 Task: Create a board button that unarchives a list "Trello first" on board "Progress report".
Action: Mouse pressed left at (402, 287)
Screenshot: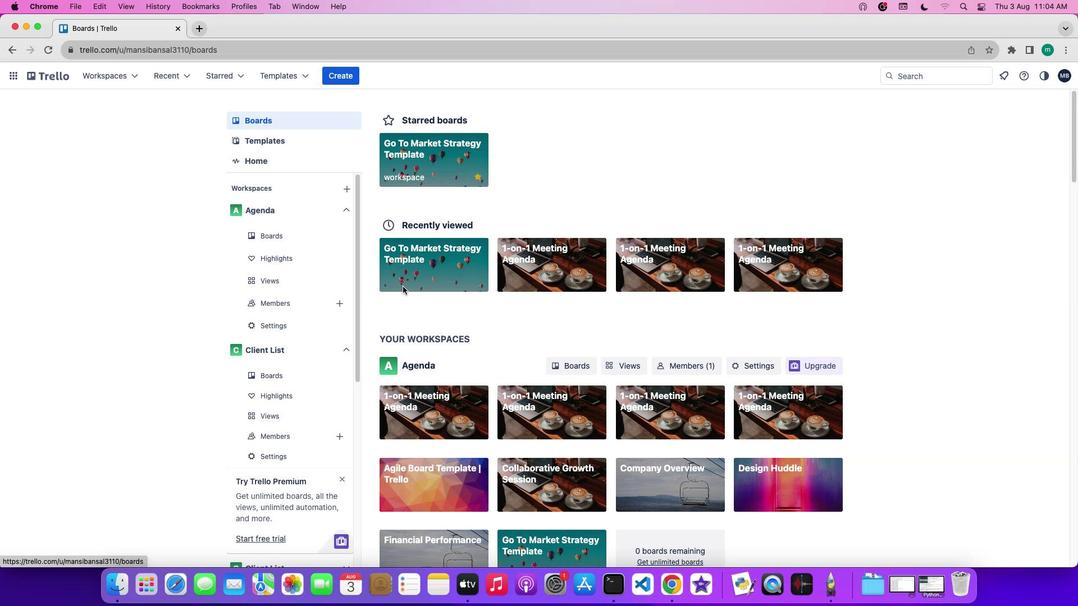 
Action: Mouse pressed left at (402, 287)
Screenshot: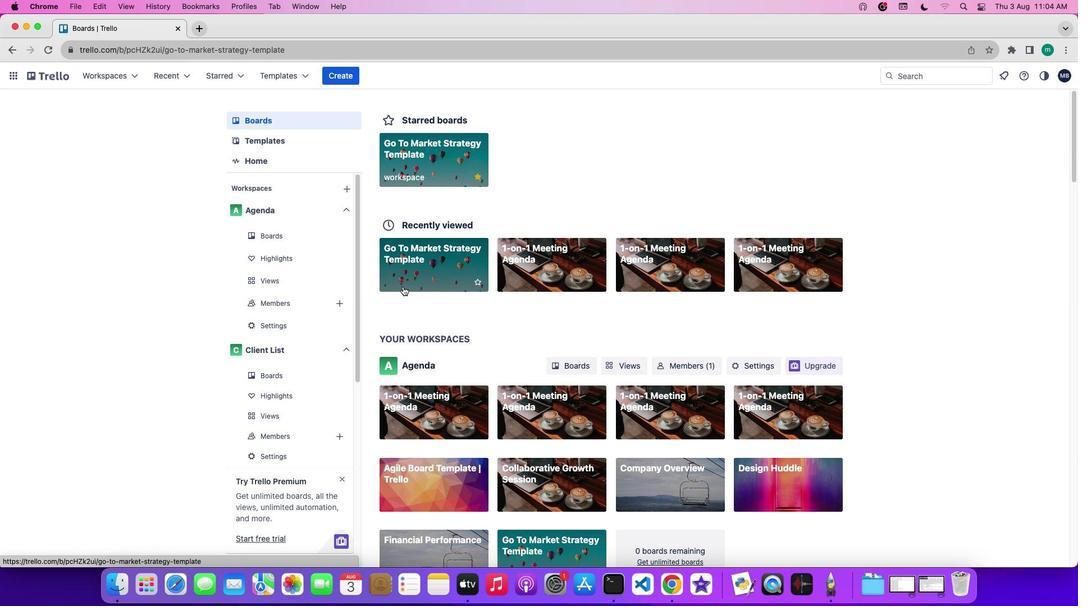 
Action: Mouse moved to (904, 239)
Screenshot: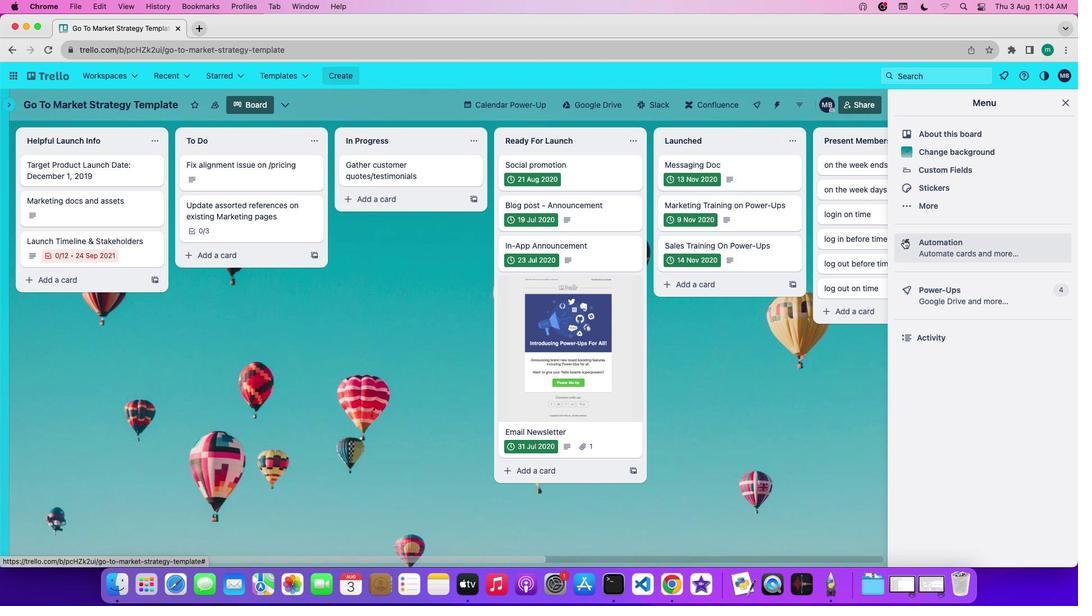 
Action: Mouse pressed left at (904, 239)
Screenshot: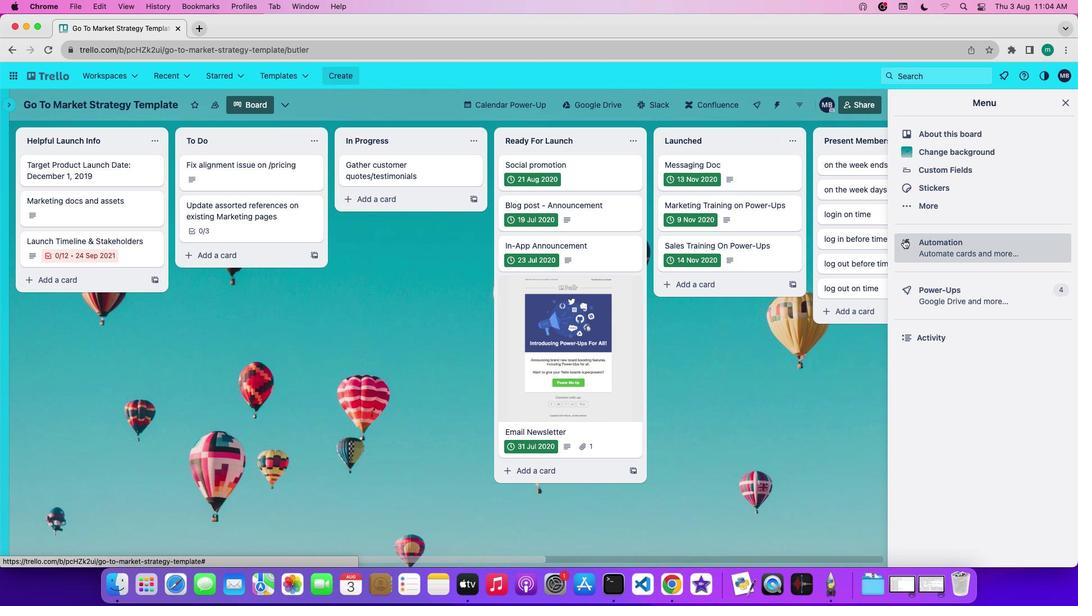 
Action: Mouse moved to (85, 317)
Screenshot: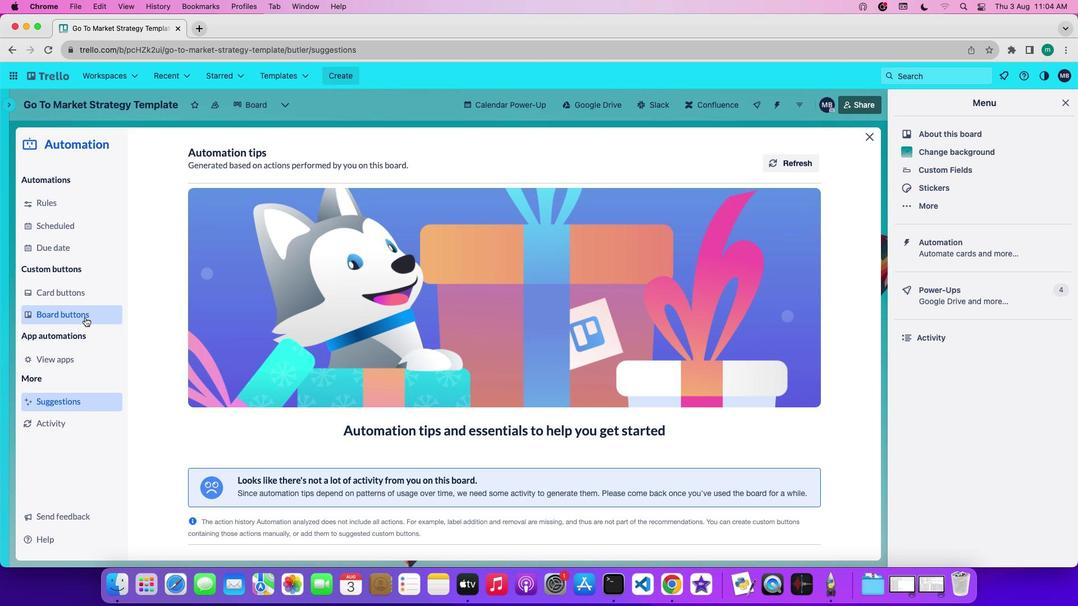 
Action: Mouse pressed left at (85, 317)
Screenshot: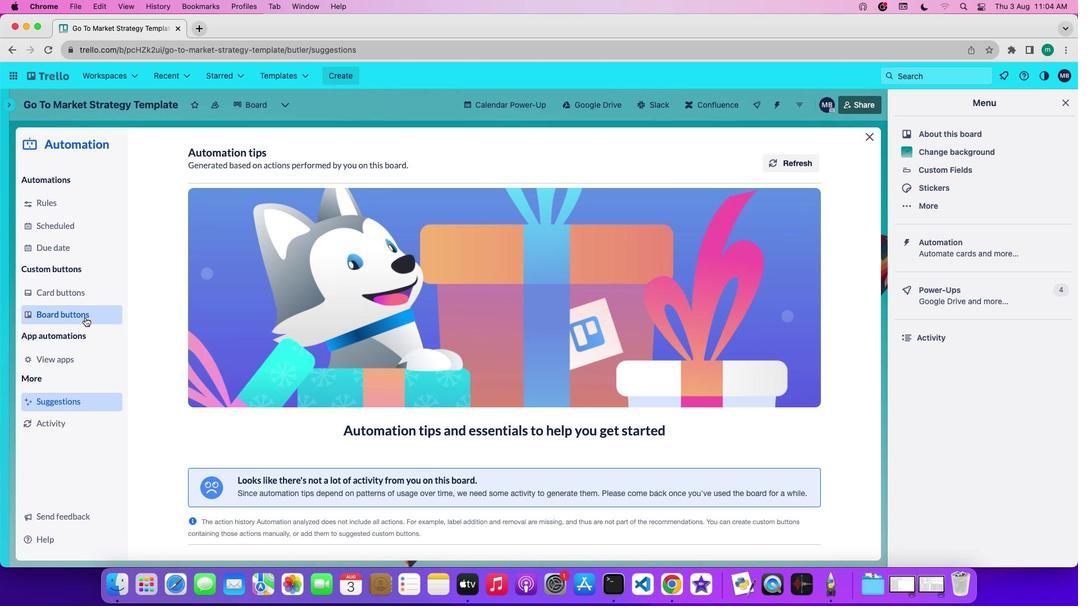 
Action: Mouse moved to (228, 384)
Screenshot: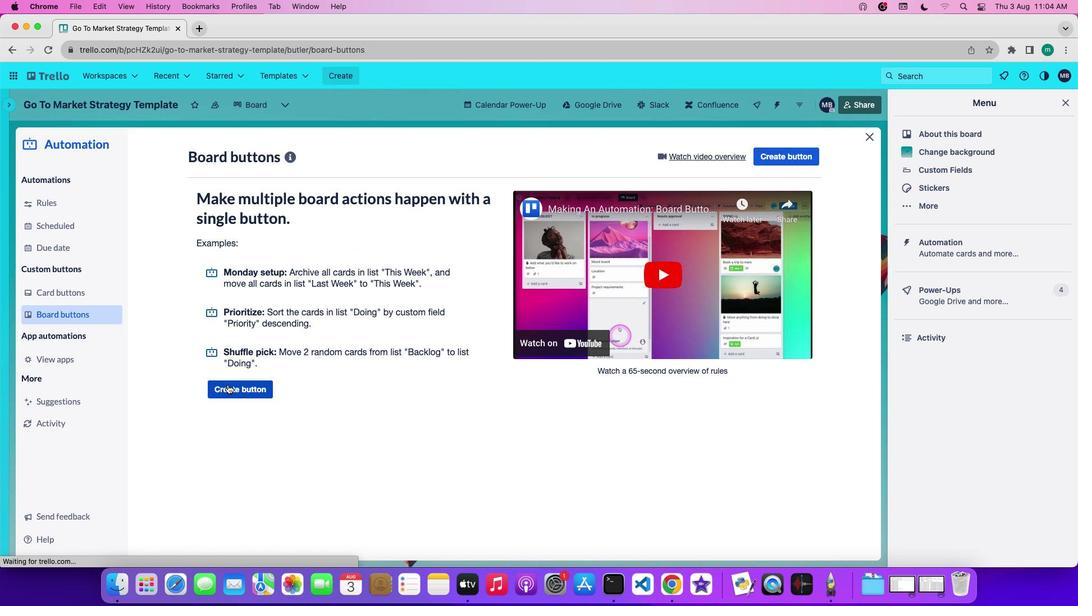 
Action: Mouse pressed left at (228, 384)
Screenshot: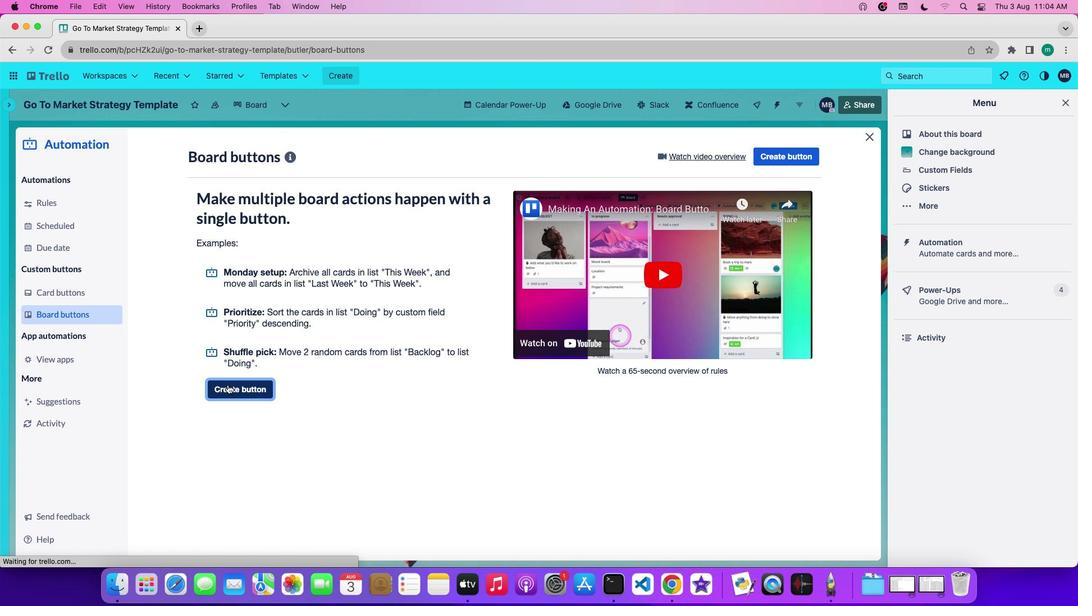 
Action: Mouse moved to (465, 307)
Screenshot: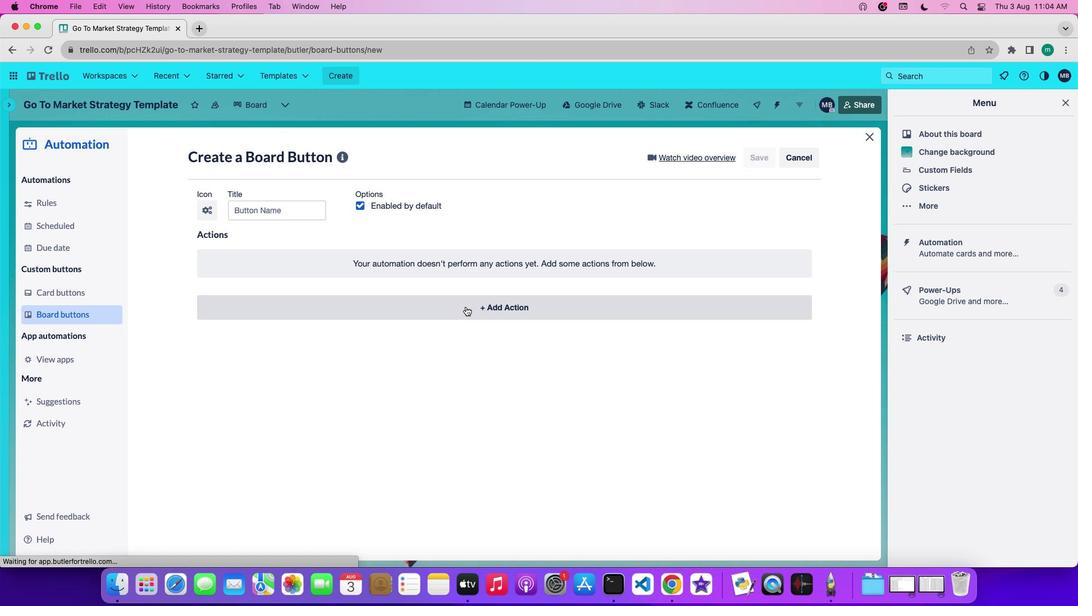 
Action: Mouse pressed left at (465, 307)
Screenshot: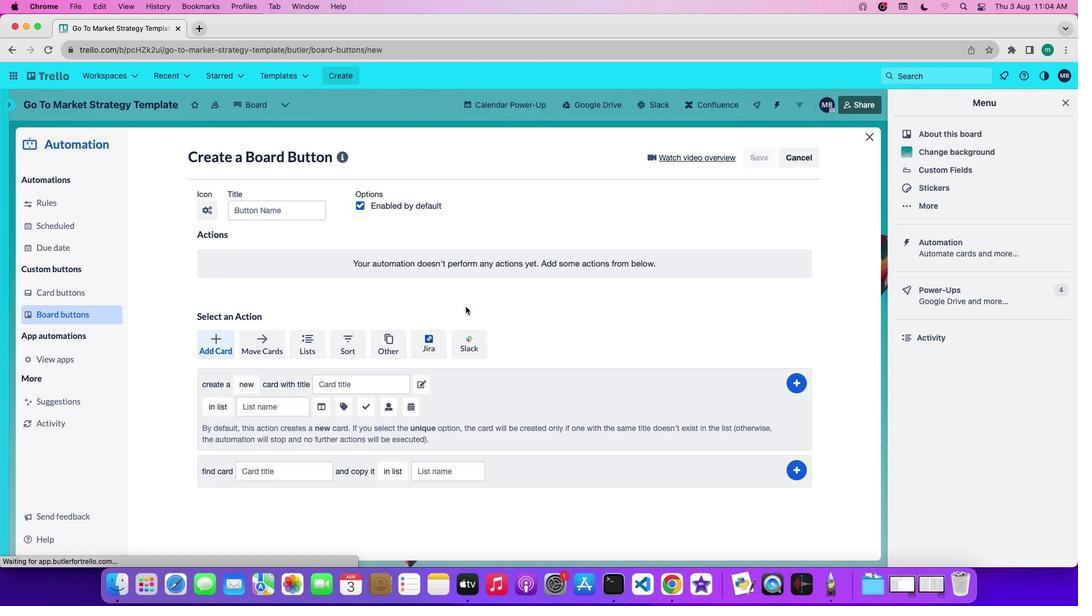 
Action: Mouse moved to (302, 339)
Screenshot: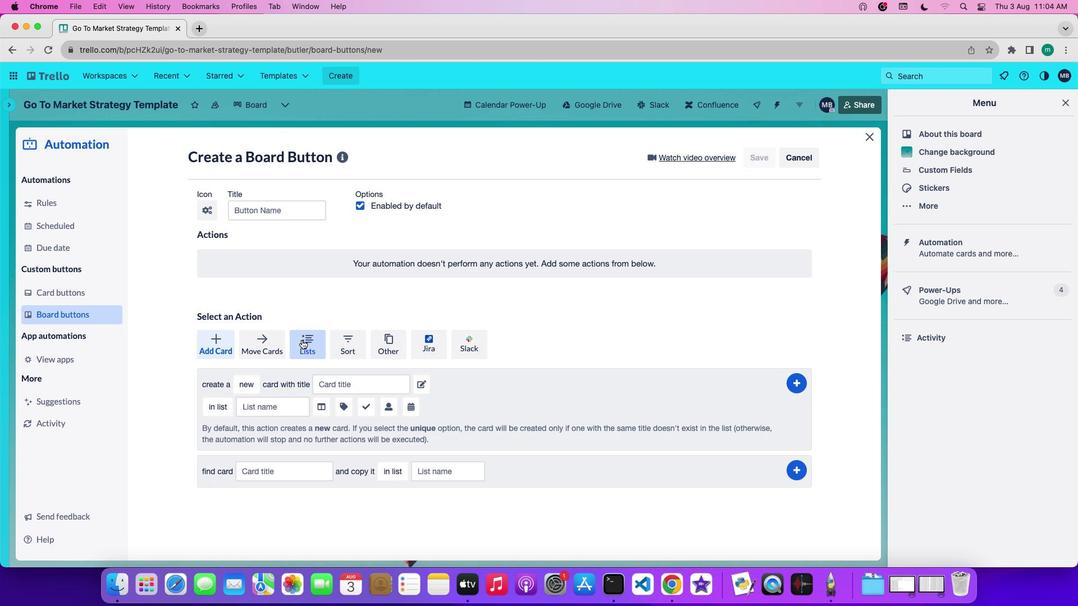 
Action: Mouse pressed left at (302, 339)
Screenshot: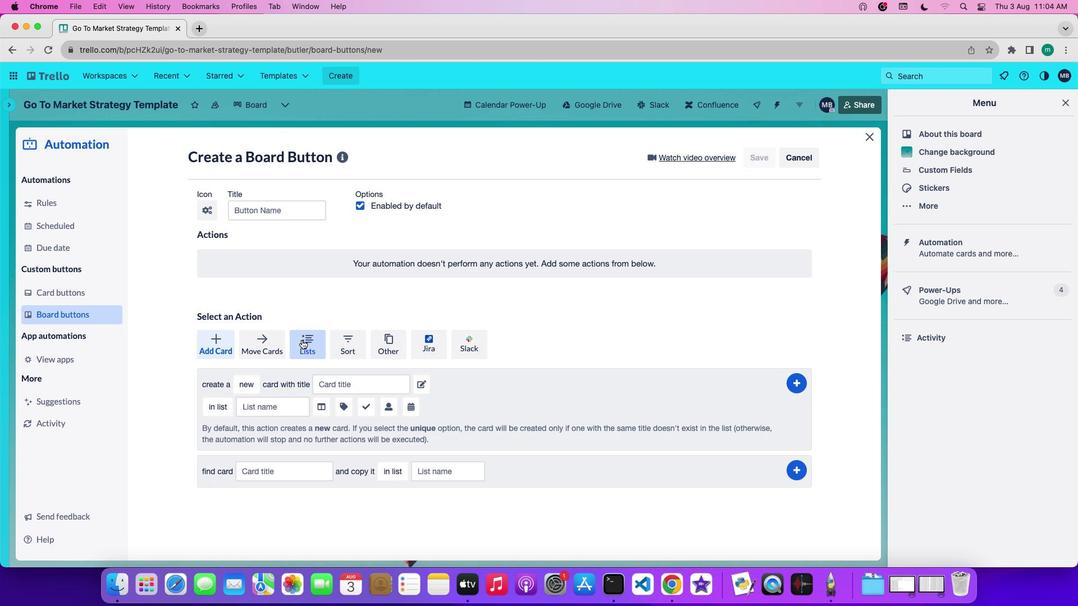 
Action: Mouse moved to (312, 420)
Screenshot: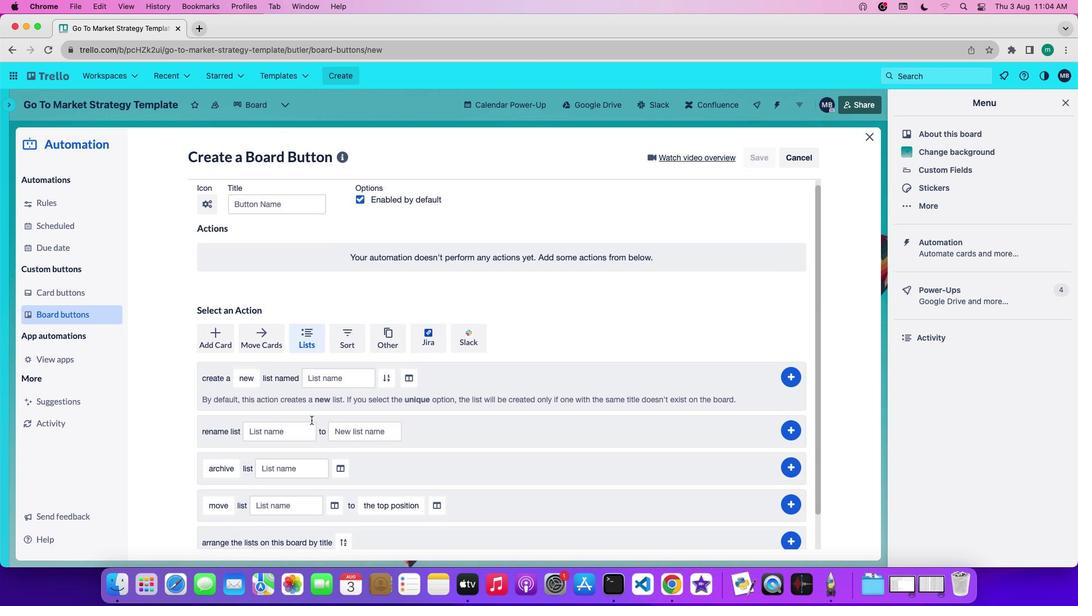 
Action: Mouse scrolled (312, 420) with delta (0, 0)
Screenshot: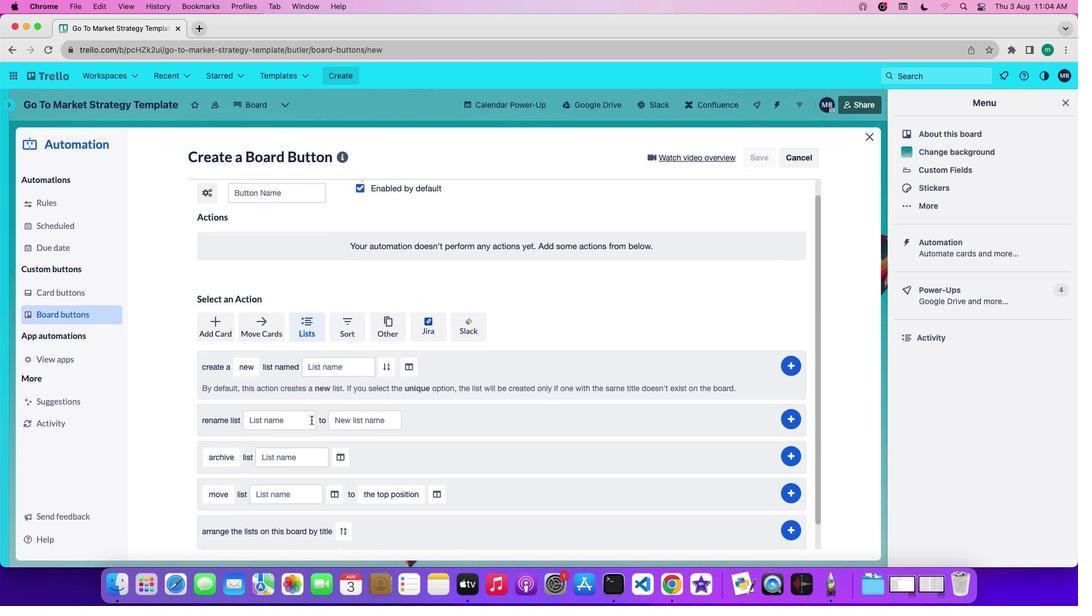 
Action: Mouse scrolled (312, 420) with delta (0, 0)
Screenshot: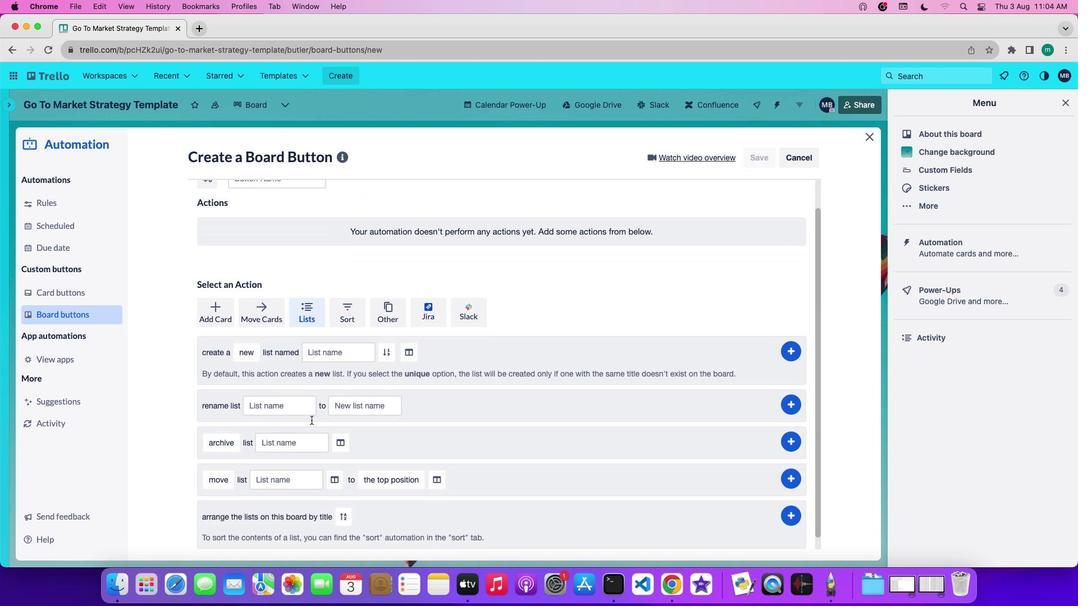 
Action: Mouse scrolled (312, 420) with delta (0, 0)
Screenshot: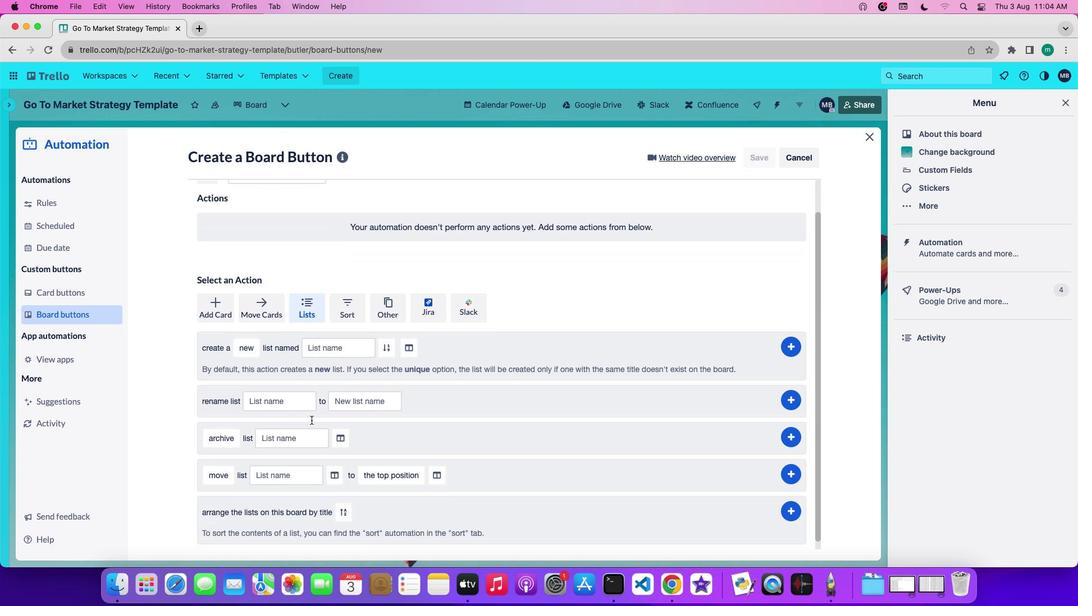 
Action: Mouse moved to (232, 441)
Screenshot: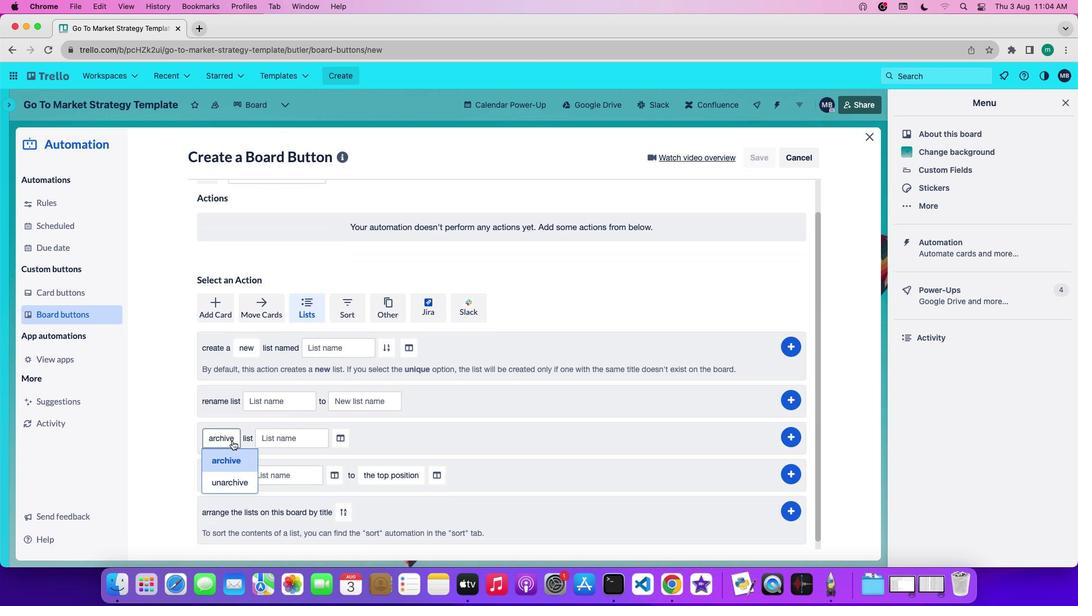 
Action: Mouse pressed left at (232, 441)
Screenshot: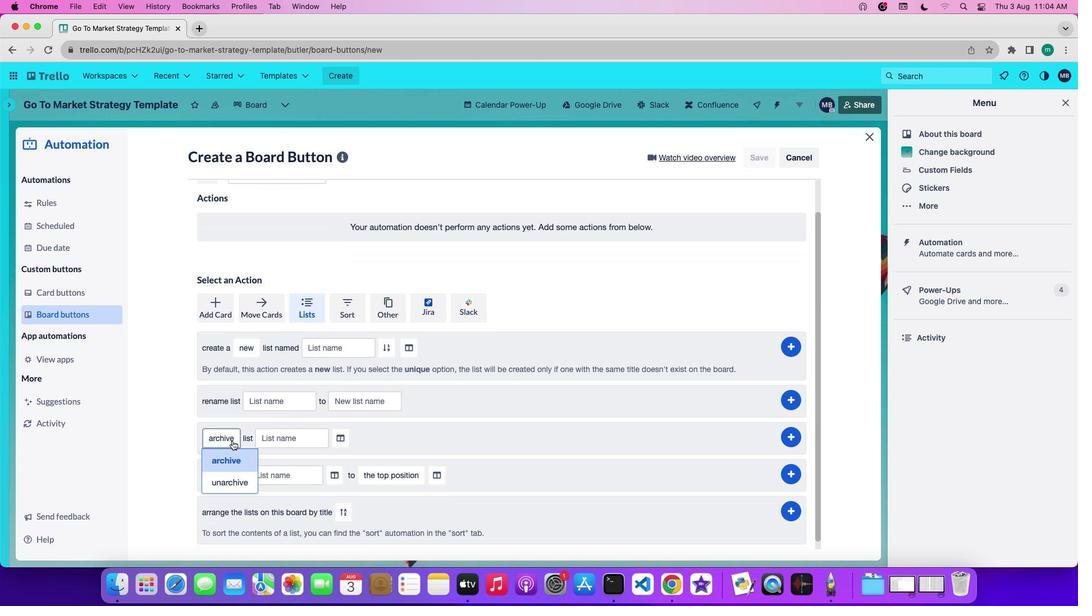 
Action: Mouse moved to (234, 483)
Screenshot: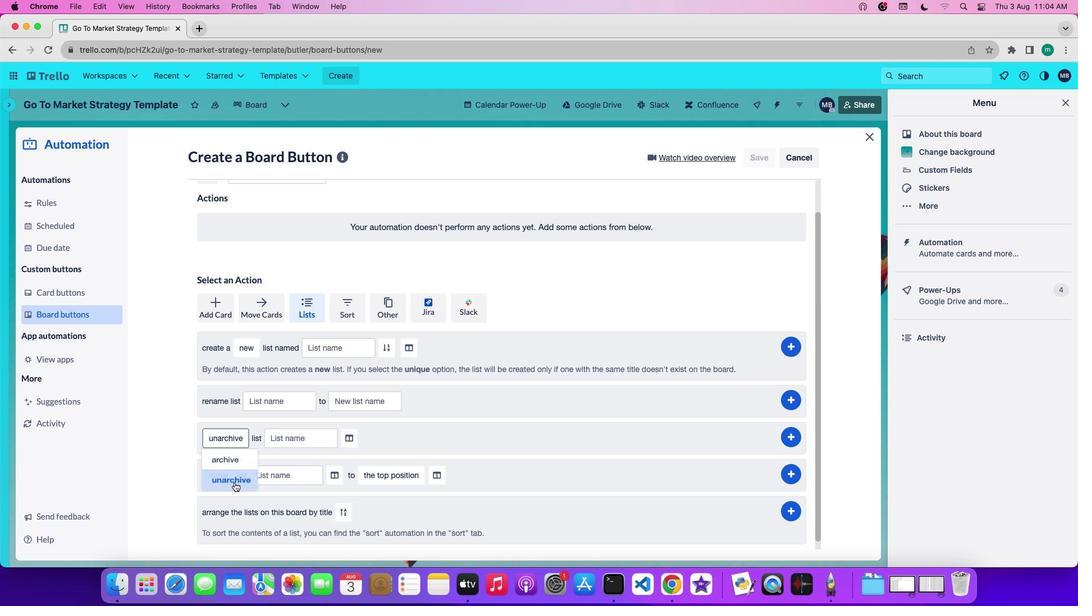 
Action: Mouse pressed left at (234, 483)
Screenshot: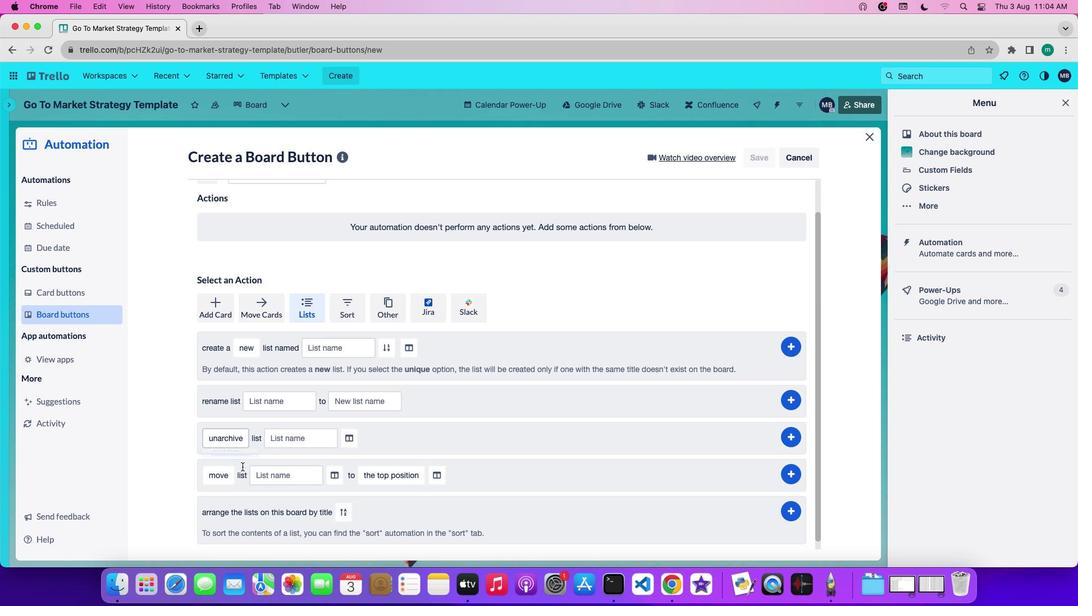
Action: Mouse moved to (284, 433)
Screenshot: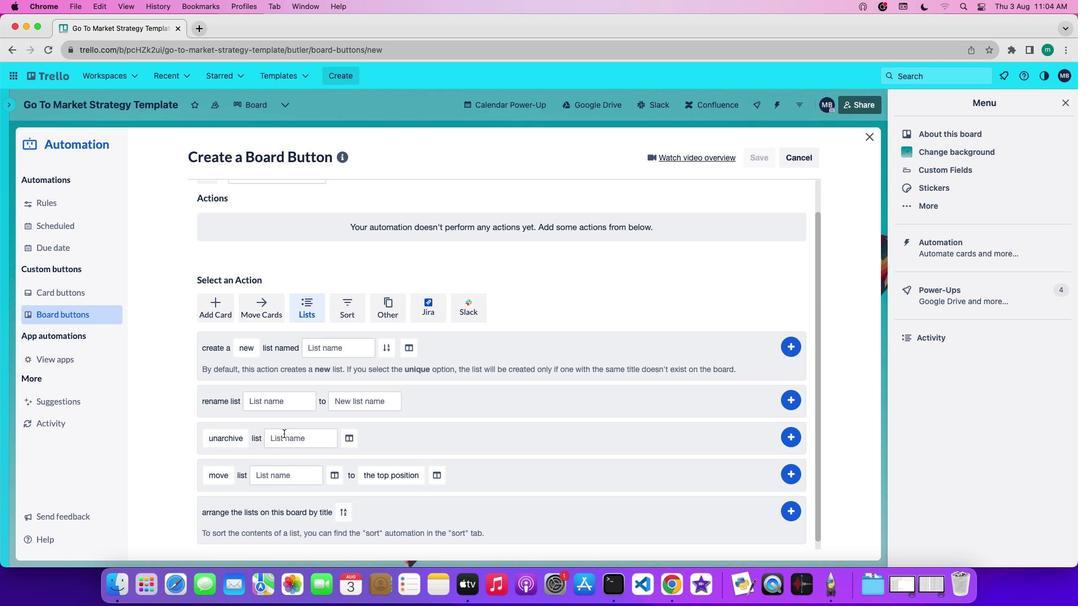 
Action: Mouse pressed left at (284, 433)
Screenshot: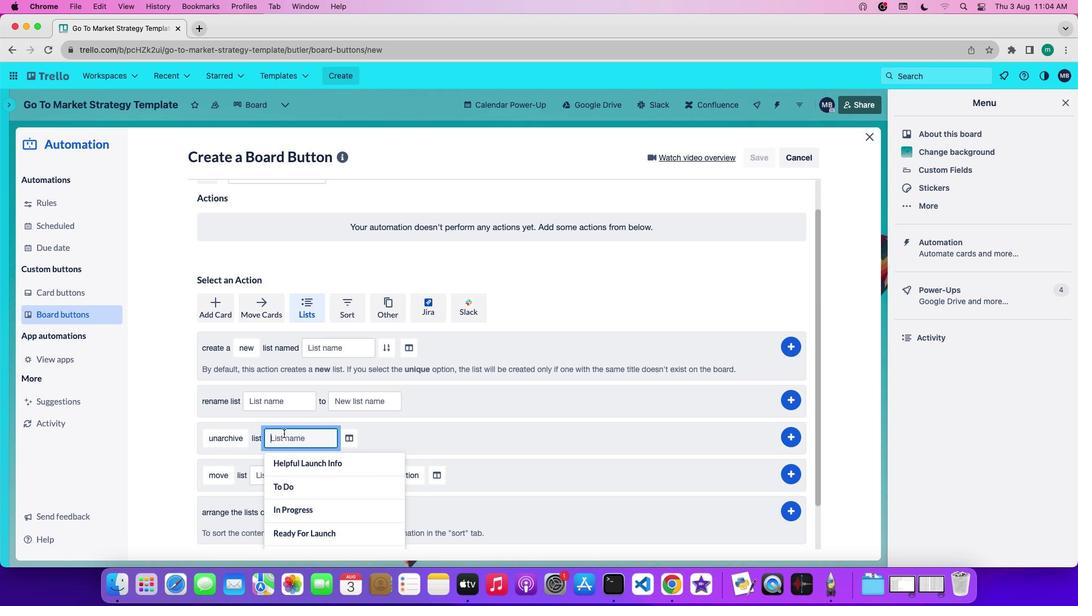 
Action: Key pressed Key.shift'T''r''e''l''l''o'Key.space'f''i''r''s''t'
Screenshot: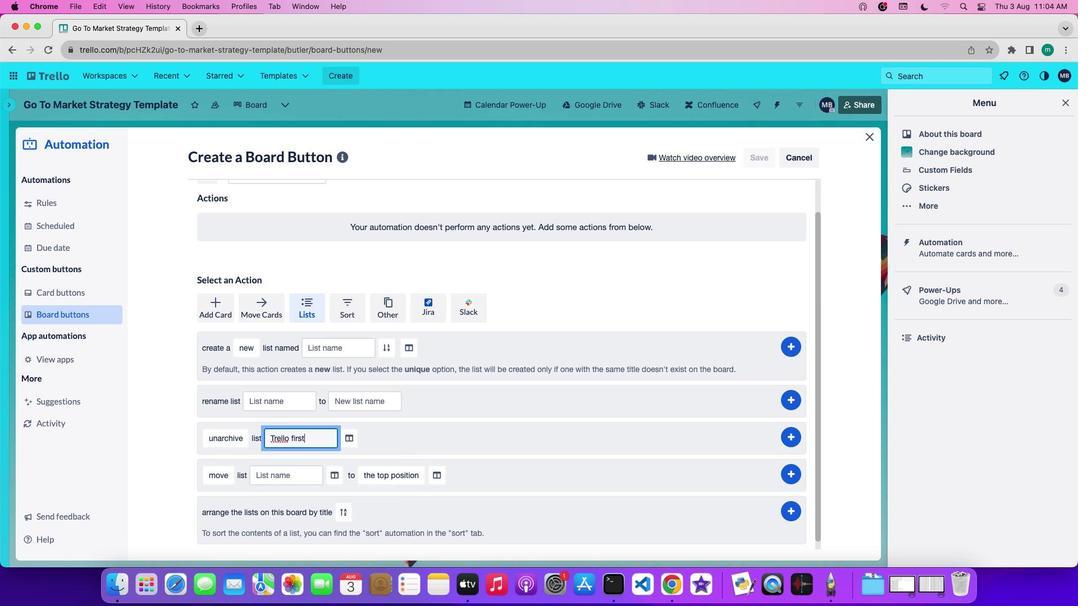 
Action: Mouse moved to (356, 438)
Screenshot: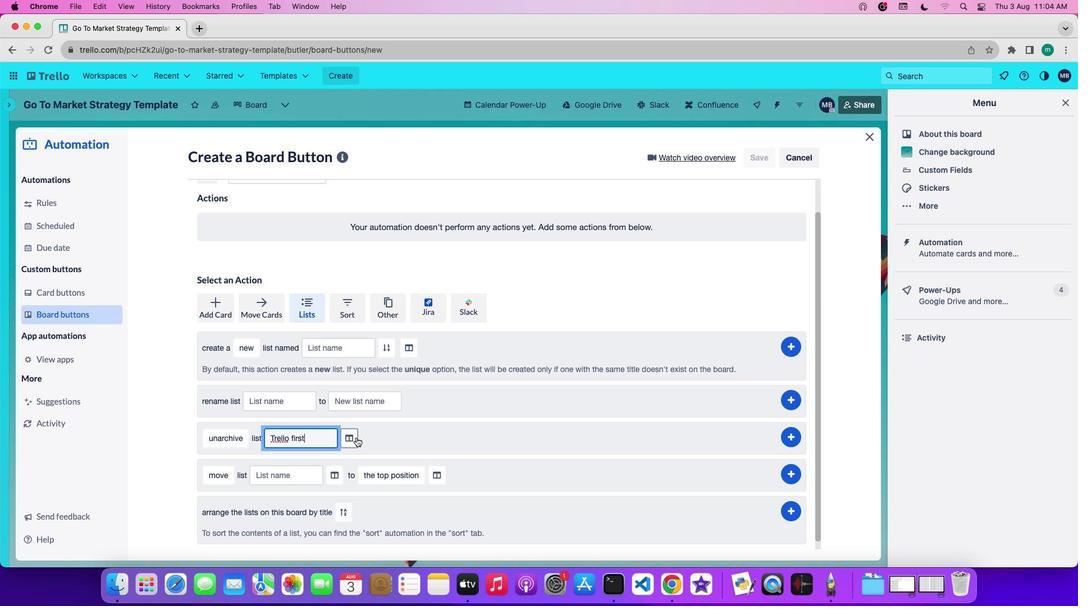 
Action: Mouse pressed left at (356, 438)
Screenshot: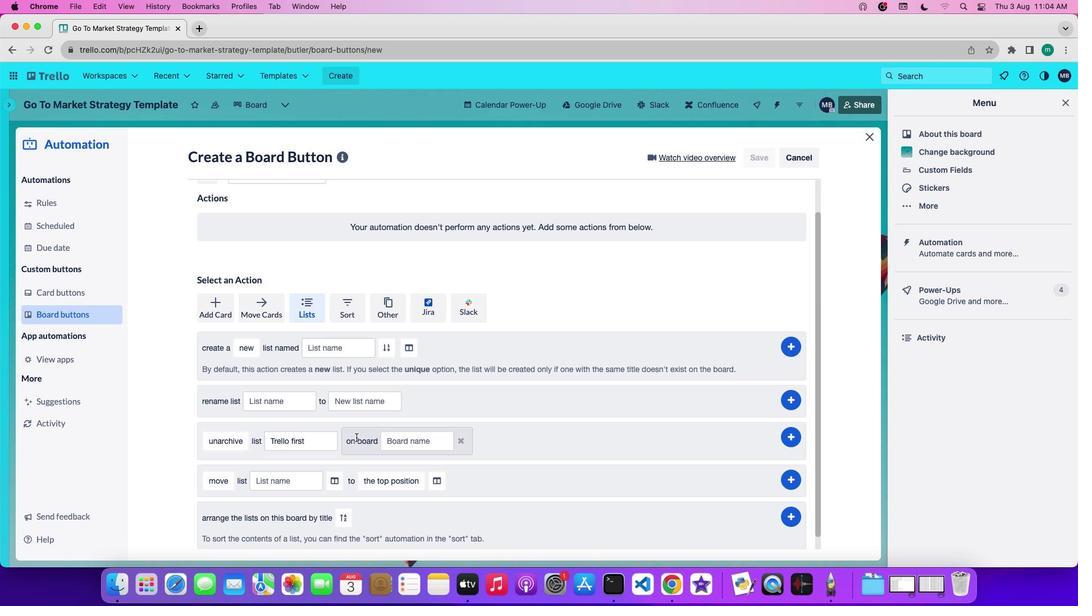 
Action: Mouse moved to (416, 441)
Screenshot: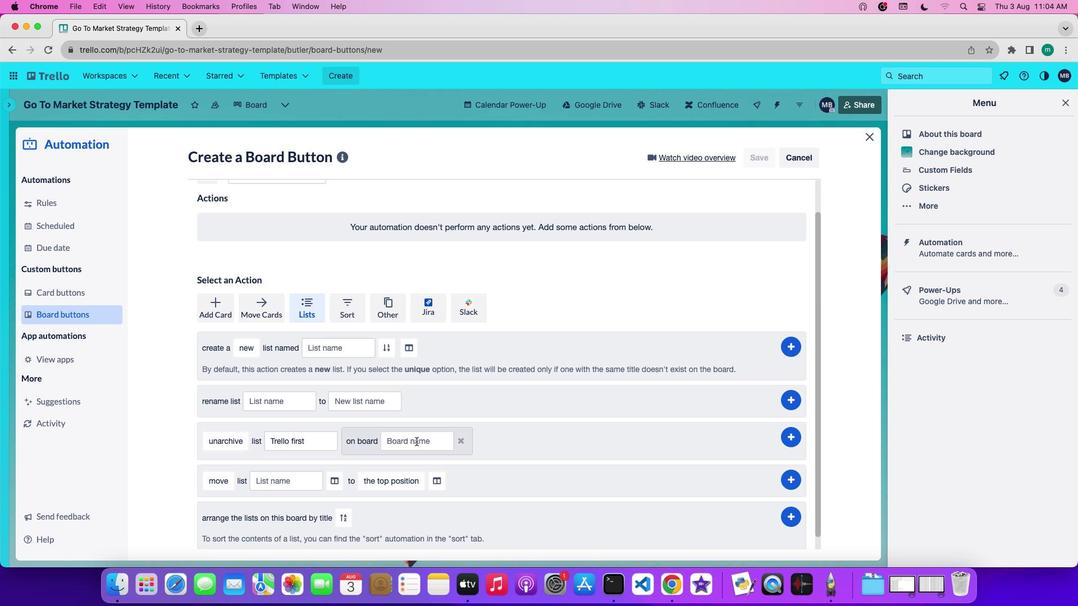 
Action: Mouse pressed left at (416, 441)
Screenshot: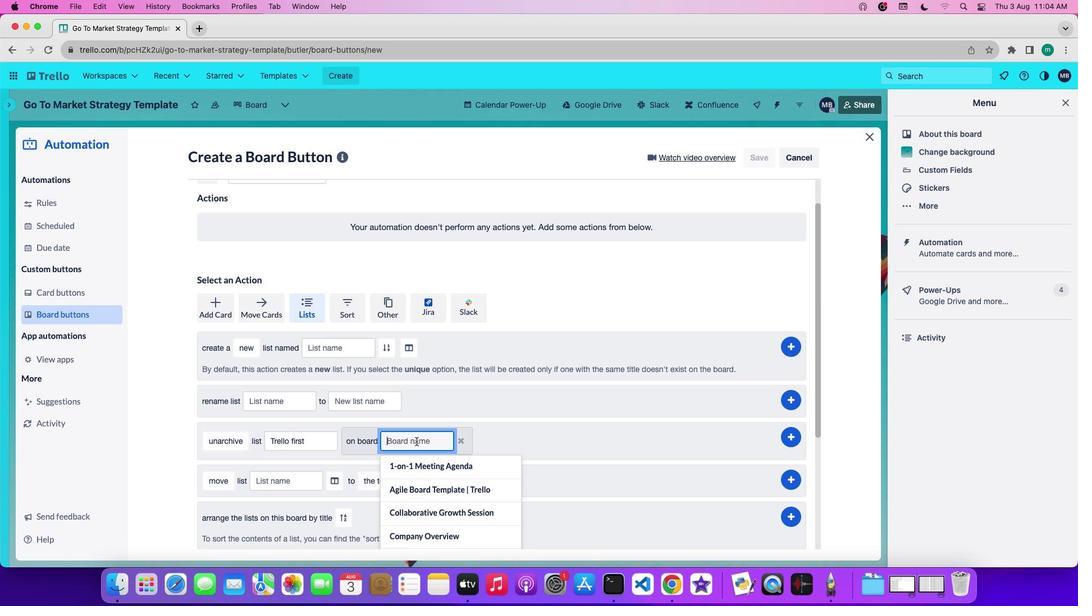 
Action: Key pressed Key.shift'P''r''o''g''r''e''s''s'Key.space'r''e''p''o''r''t'
Screenshot: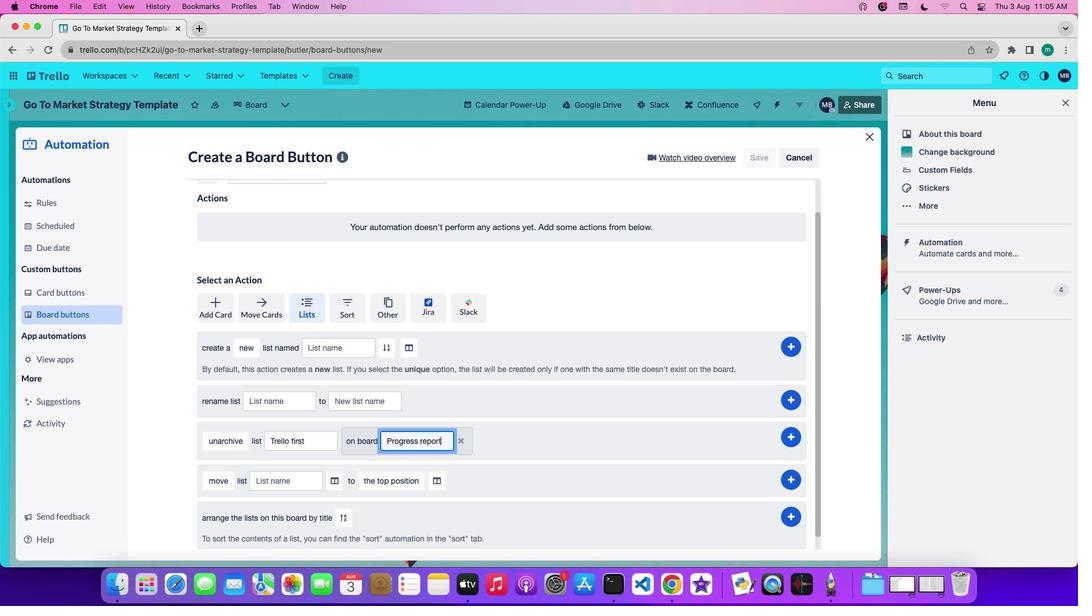 
Action: Mouse moved to (799, 436)
Screenshot: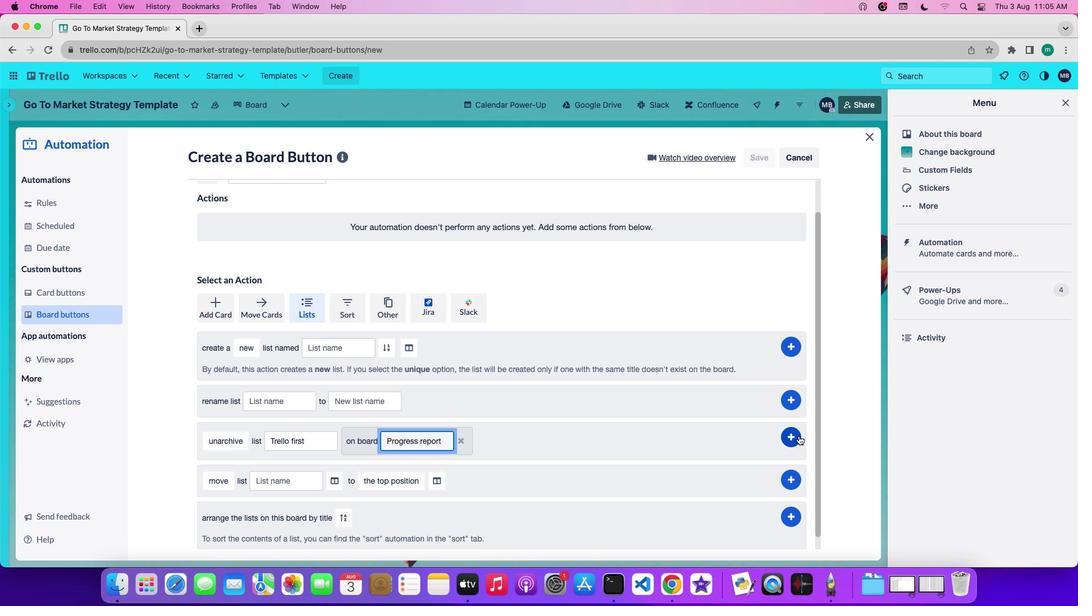 
Action: Mouse pressed left at (799, 436)
Screenshot: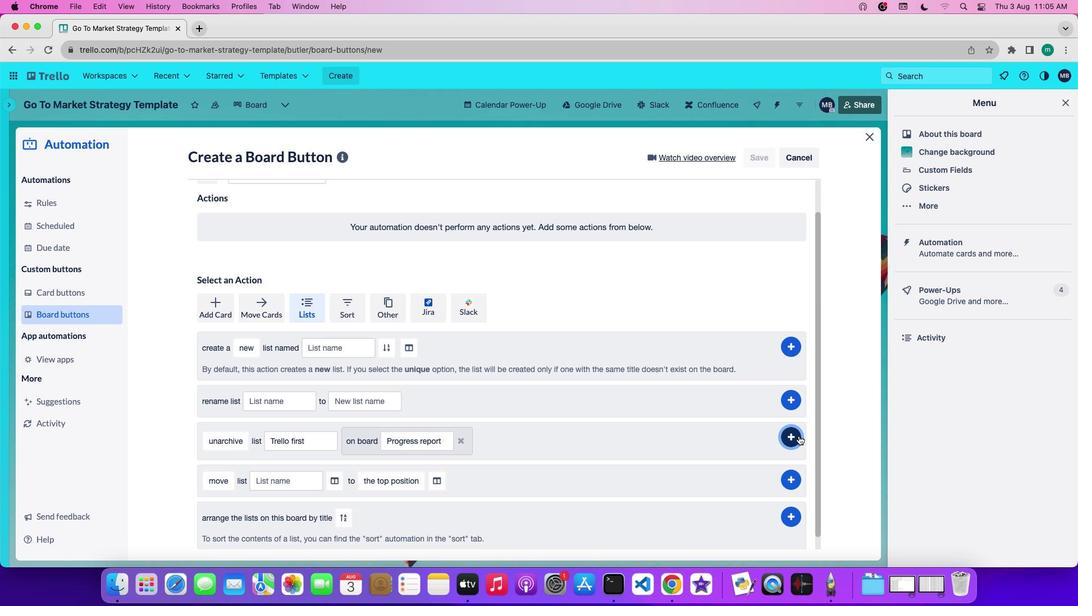 
